 Task: Set the dithering algorithm for Open GL video output for Windows to "White noise".
Action: Mouse moved to (95, 12)
Screenshot: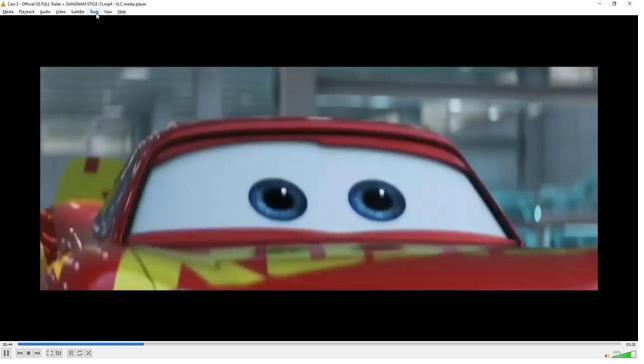 
Action: Mouse pressed left at (95, 12)
Screenshot: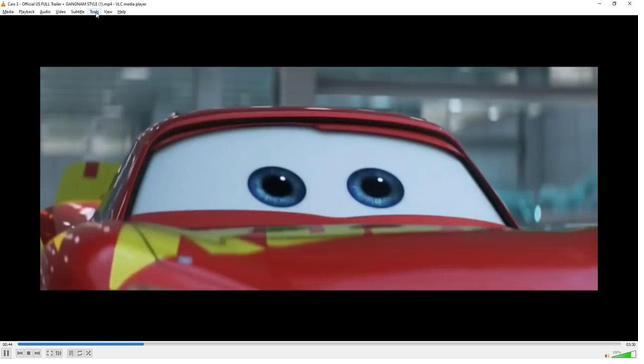 
Action: Mouse moved to (106, 89)
Screenshot: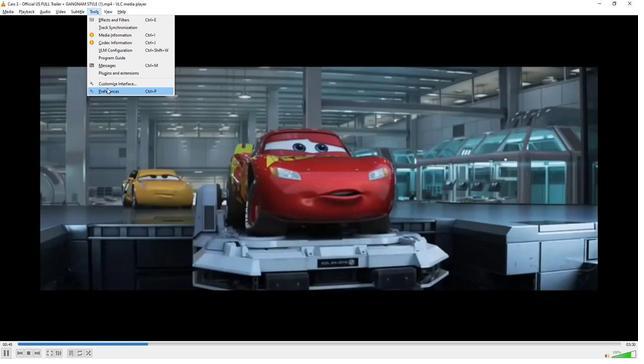 
Action: Mouse pressed left at (106, 89)
Screenshot: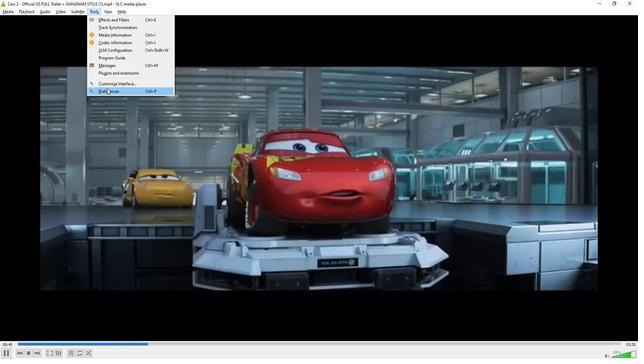 
Action: Mouse moved to (142, 284)
Screenshot: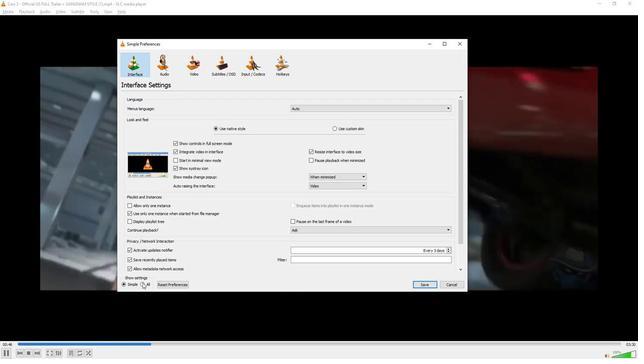 
Action: Mouse pressed left at (142, 284)
Screenshot: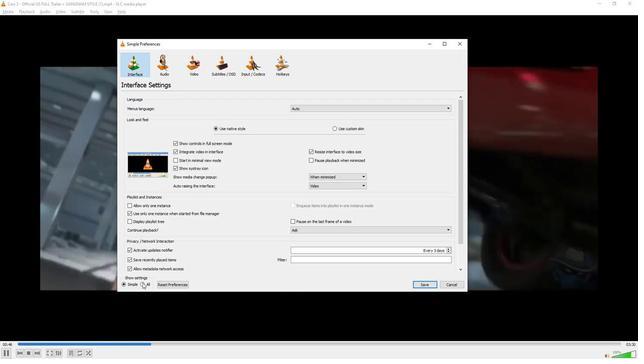 
Action: Mouse moved to (141, 212)
Screenshot: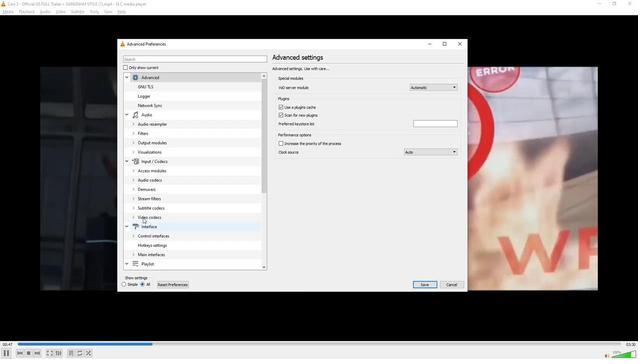 
Action: Mouse scrolled (141, 212) with delta (0, 0)
Screenshot: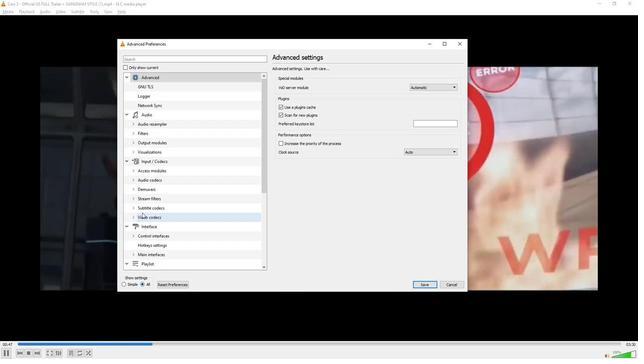 
Action: Mouse moved to (141, 212)
Screenshot: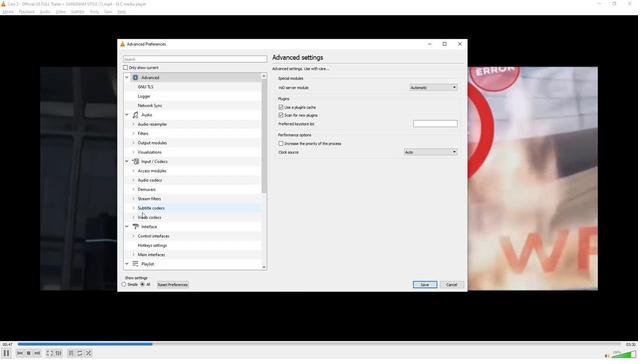 
Action: Mouse scrolled (141, 212) with delta (0, 0)
Screenshot: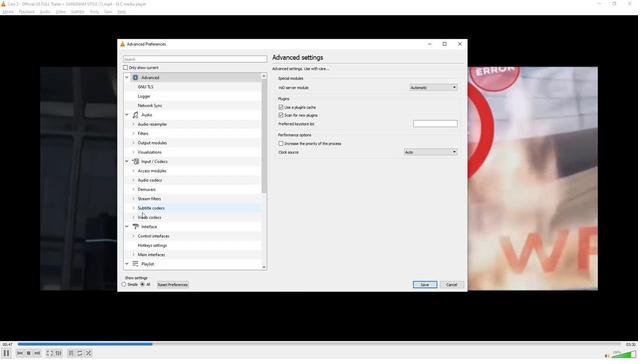 
Action: Mouse scrolled (141, 212) with delta (0, 0)
Screenshot: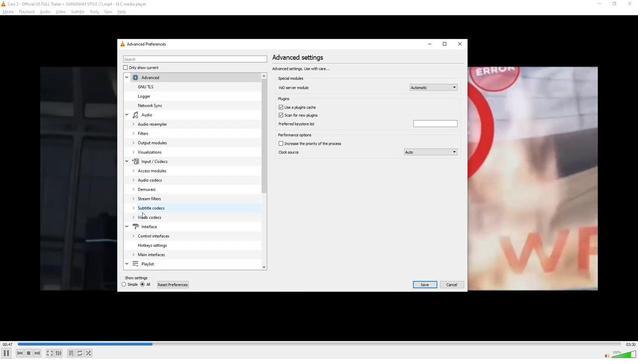 
Action: Mouse scrolled (141, 212) with delta (0, 0)
Screenshot: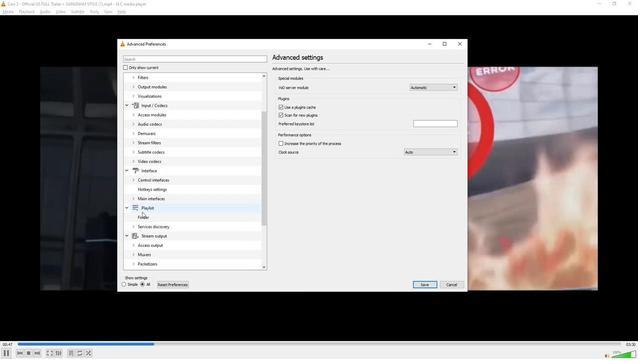 
Action: Mouse scrolled (141, 212) with delta (0, 0)
Screenshot: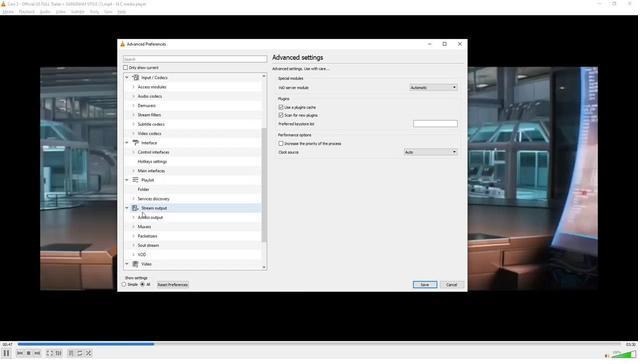 
Action: Mouse scrolled (141, 212) with delta (0, 0)
Screenshot: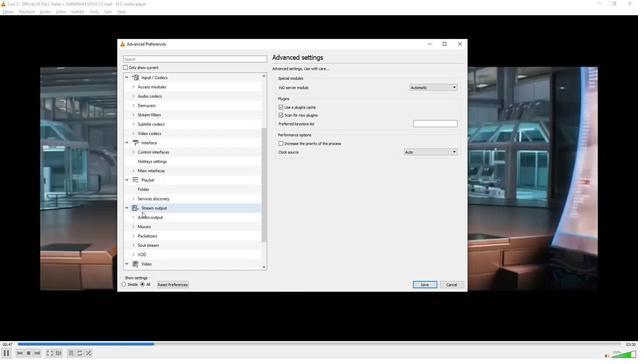 
Action: Mouse moved to (133, 245)
Screenshot: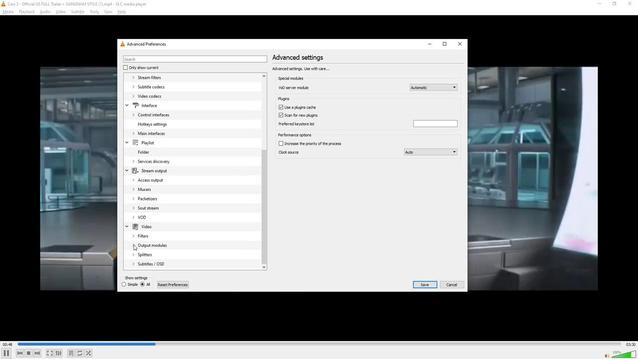 
Action: Mouse pressed left at (133, 245)
Screenshot: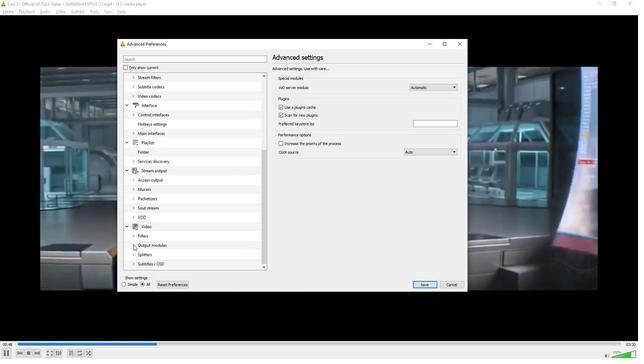 
Action: Mouse moved to (146, 213)
Screenshot: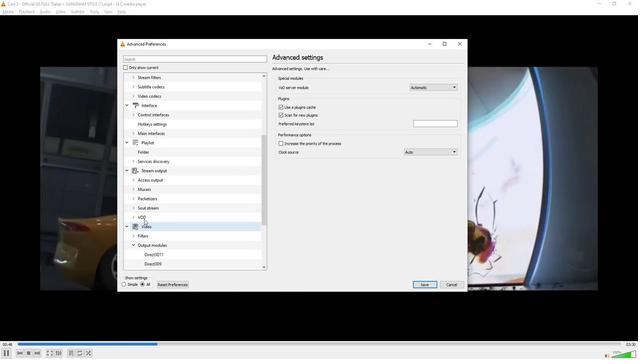 
Action: Mouse scrolled (146, 213) with delta (0, 0)
Screenshot: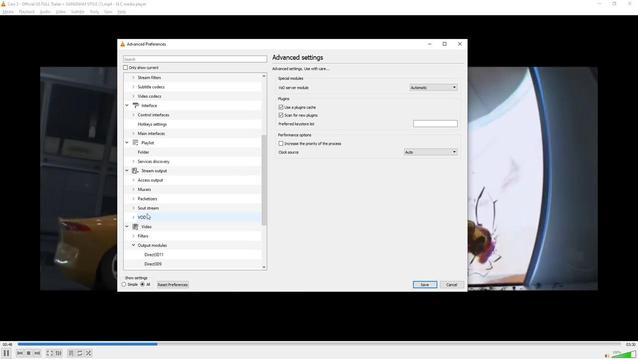 
Action: Mouse scrolled (146, 213) with delta (0, 0)
Screenshot: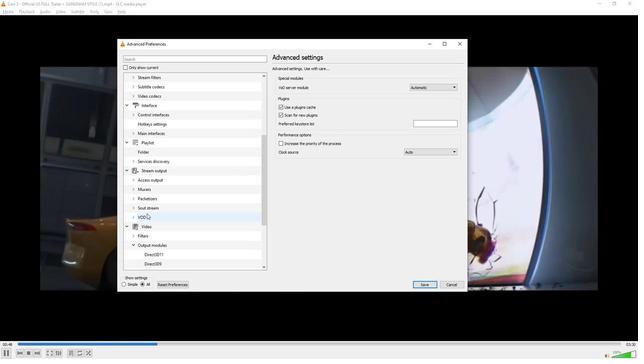 
Action: Mouse scrolled (146, 213) with delta (0, 0)
Screenshot: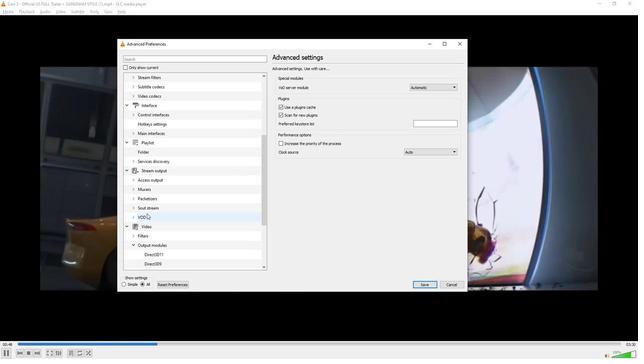 
Action: Mouse scrolled (146, 213) with delta (0, 0)
Screenshot: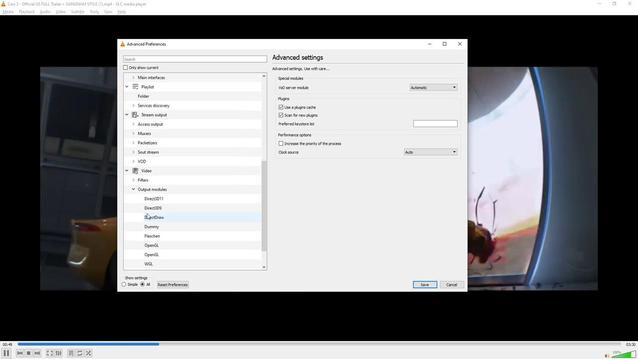 
Action: Mouse scrolled (146, 213) with delta (0, 0)
Screenshot: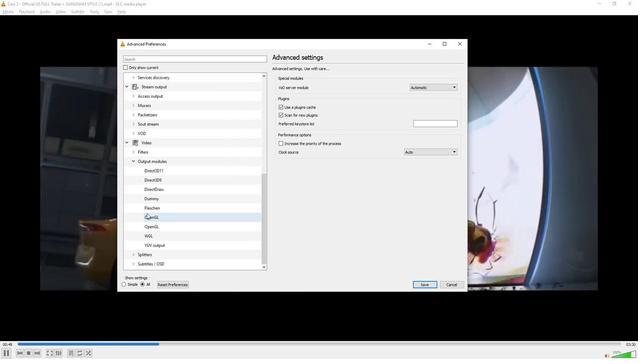 
Action: Mouse scrolled (146, 213) with delta (0, 0)
Screenshot: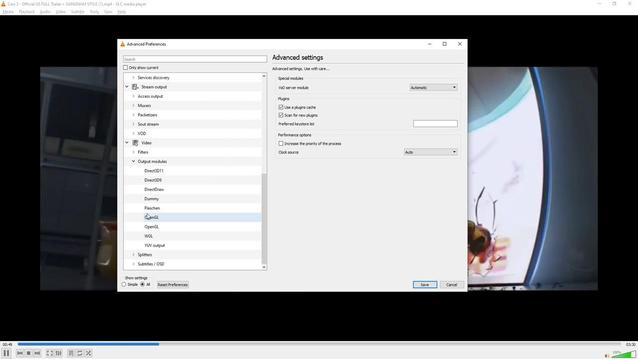 
Action: Mouse moved to (149, 224)
Screenshot: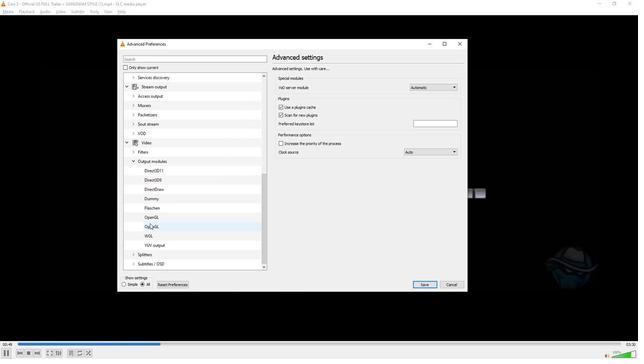
Action: Mouse pressed left at (149, 224)
Screenshot: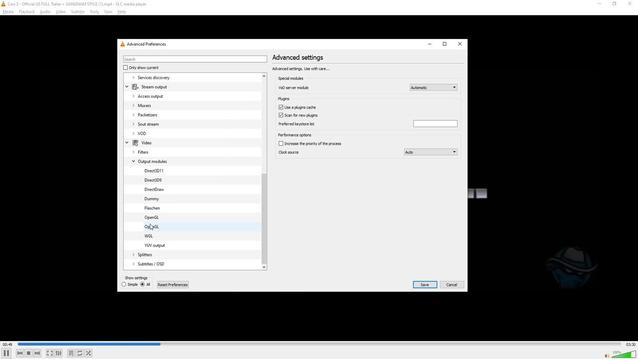 
Action: Mouse moved to (411, 171)
Screenshot: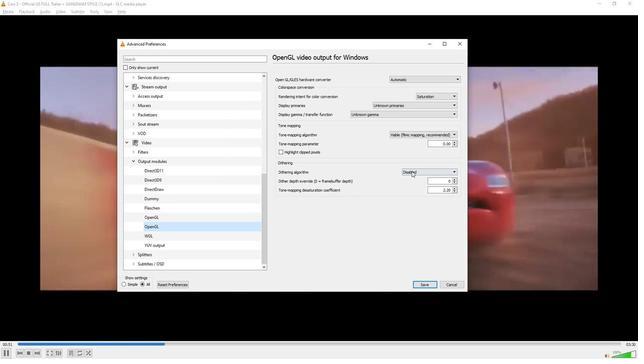 
Action: Mouse pressed left at (411, 171)
Screenshot: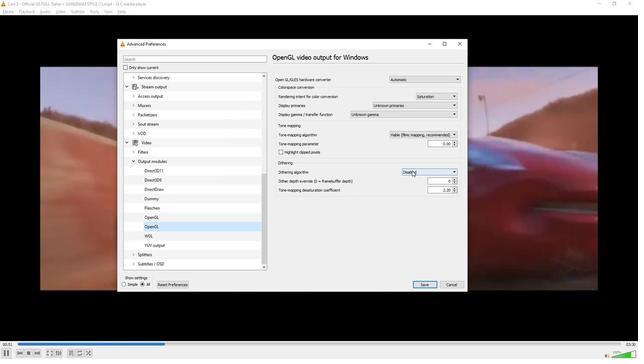 
Action: Mouse moved to (409, 186)
Screenshot: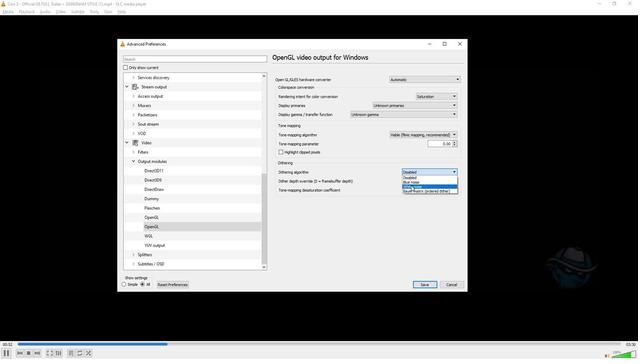
Action: Mouse pressed left at (409, 186)
Screenshot: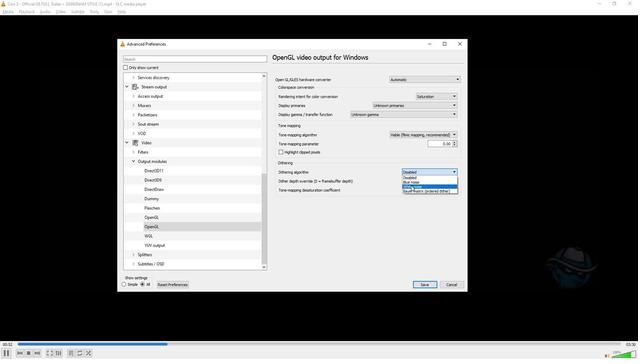 
Action: Mouse moved to (298, 221)
Screenshot: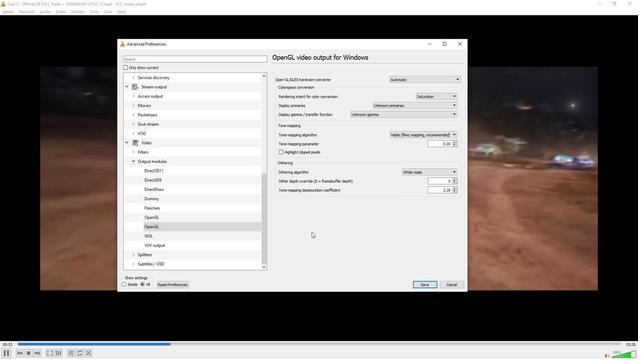 
